 Task: Change  the formatting of the data to 'Which is Less than 10, 'In conditional formating, put the option 'Light Red Fill with Drak Red Text. 'add another formatting option Format As Table, insert the option 'Blue Table style Light 9 'In the sheet  Expense Tracker Log Sheet Workbookbook
Action: Mouse pressed left at (160, 161)
Screenshot: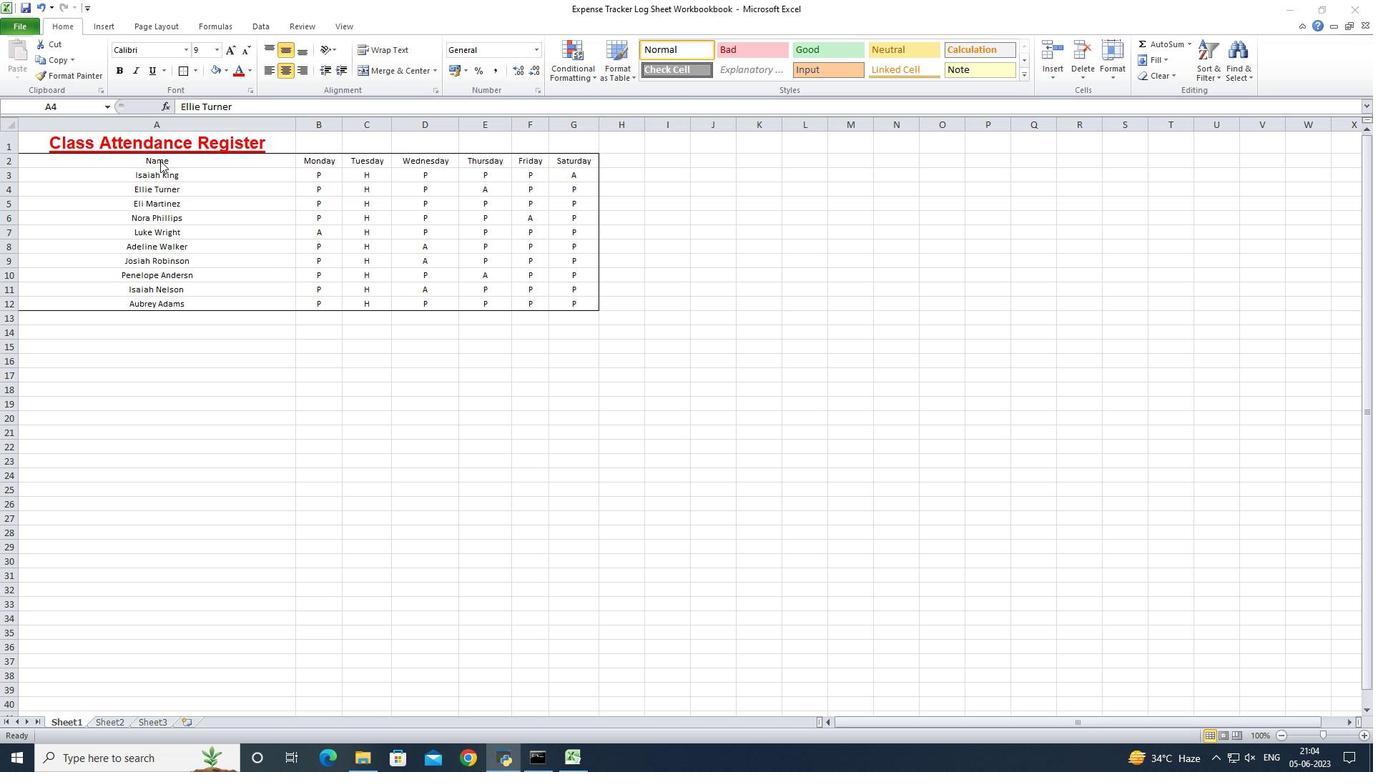 
Action: Mouse pressed left at (160, 161)
Screenshot: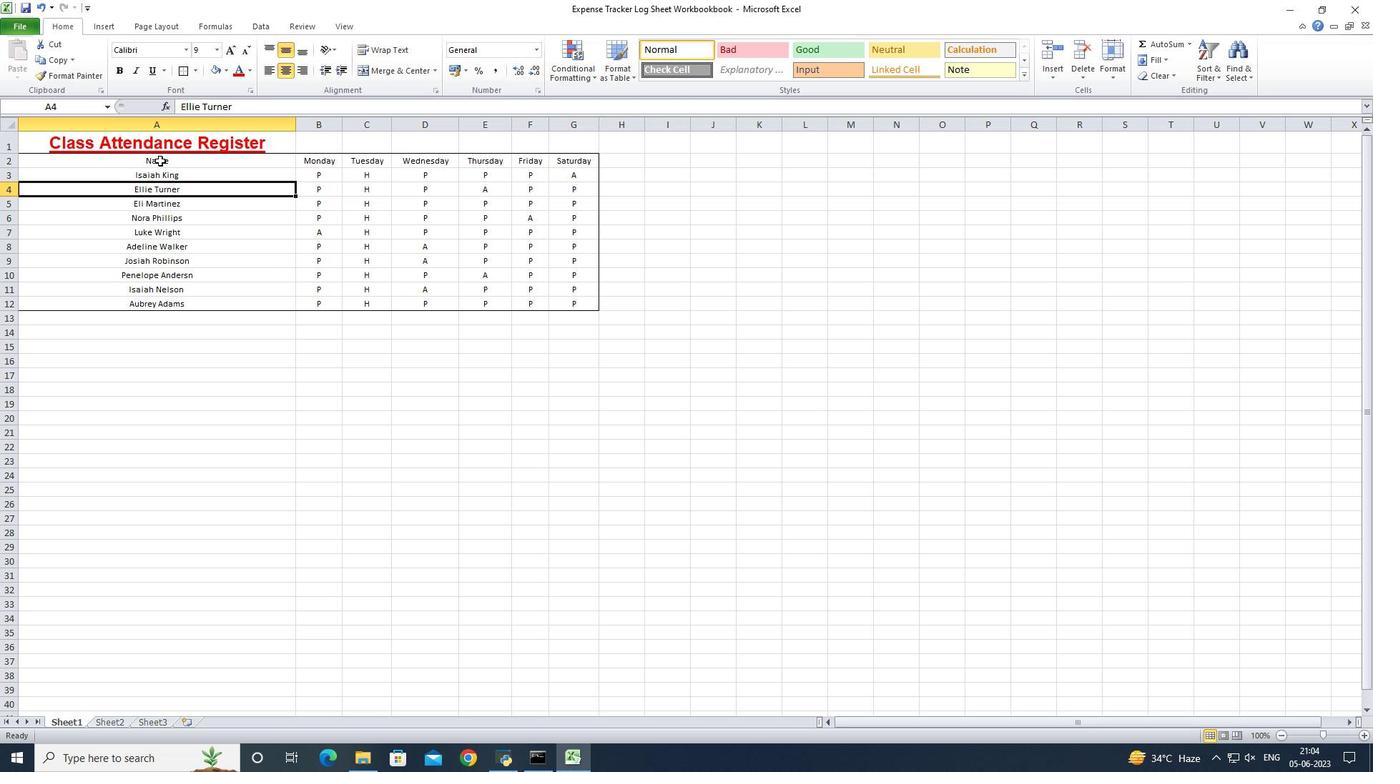 
Action: Mouse moved to (575, 74)
Screenshot: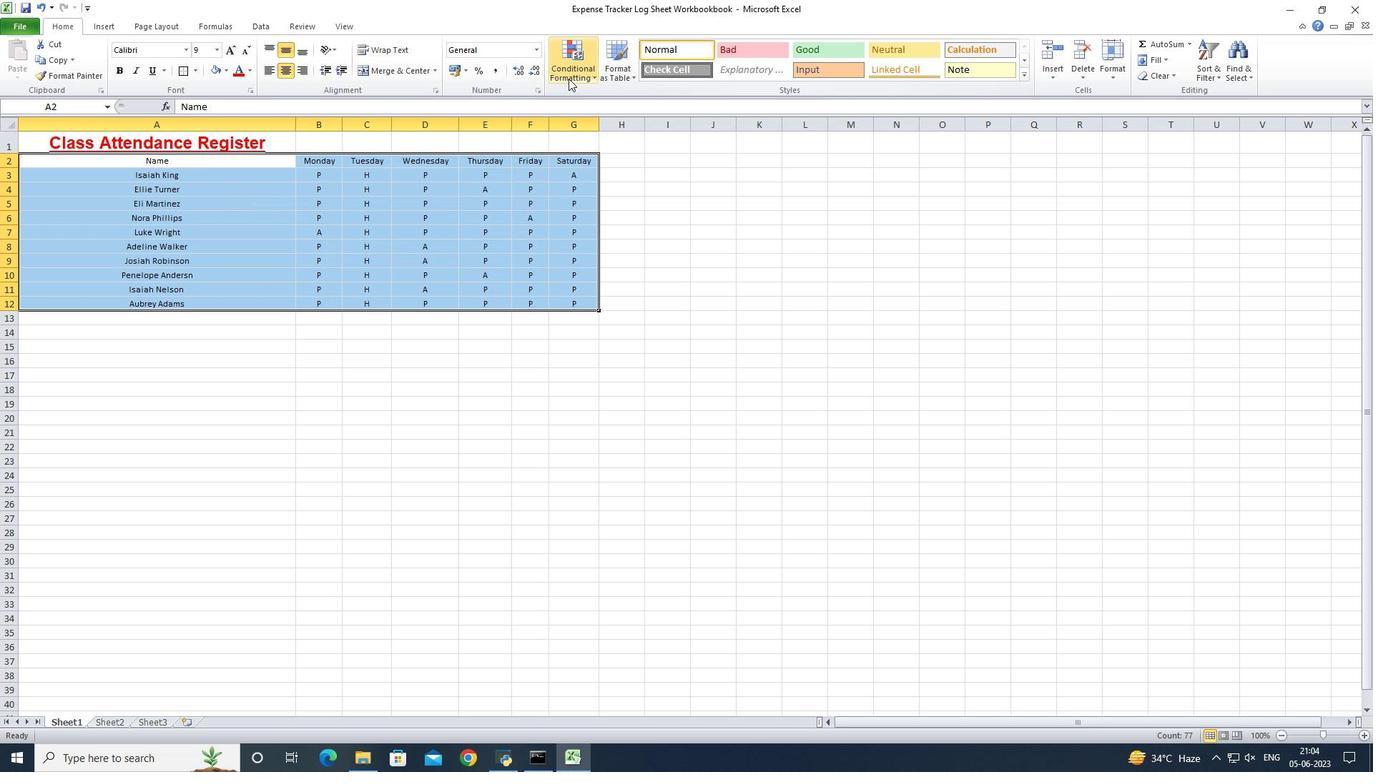 
Action: Mouse pressed left at (575, 74)
Screenshot: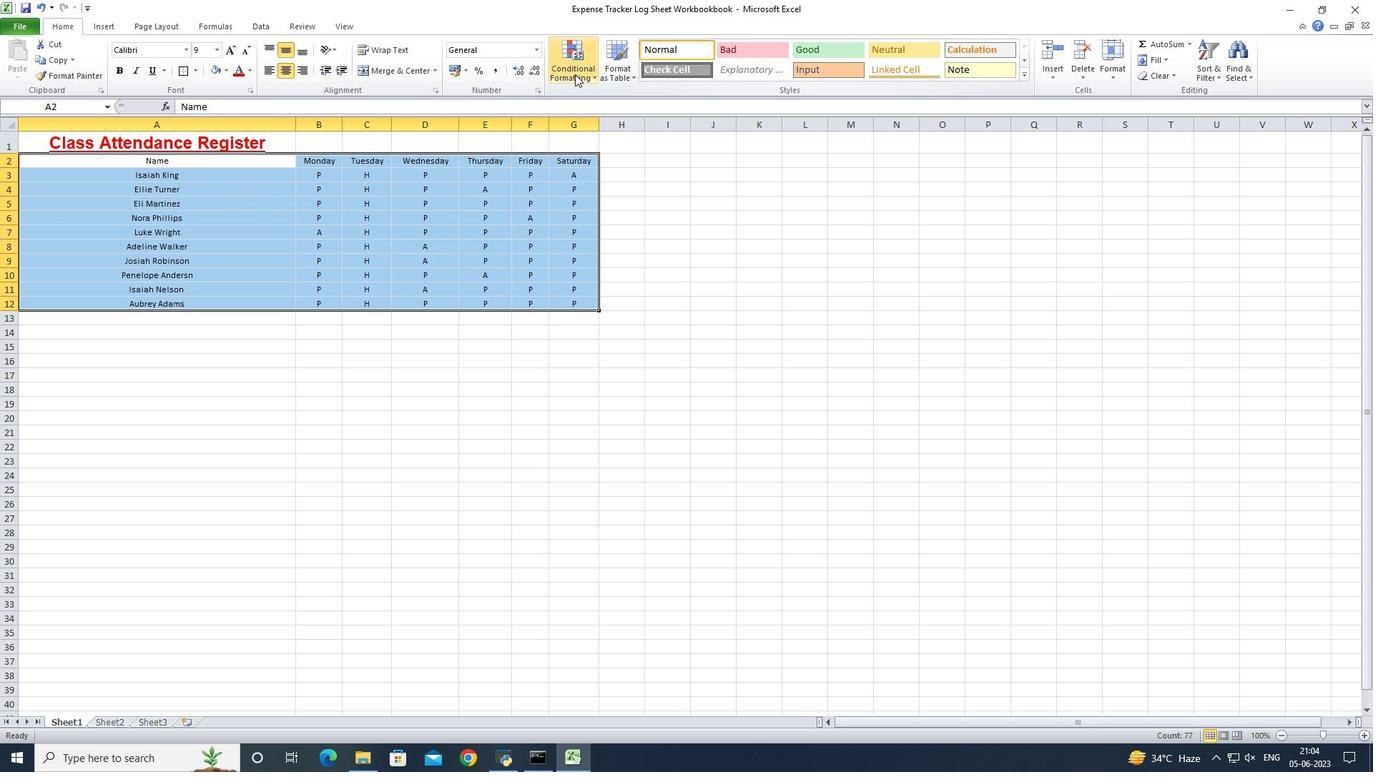 
Action: Mouse moved to (583, 95)
Screenshot: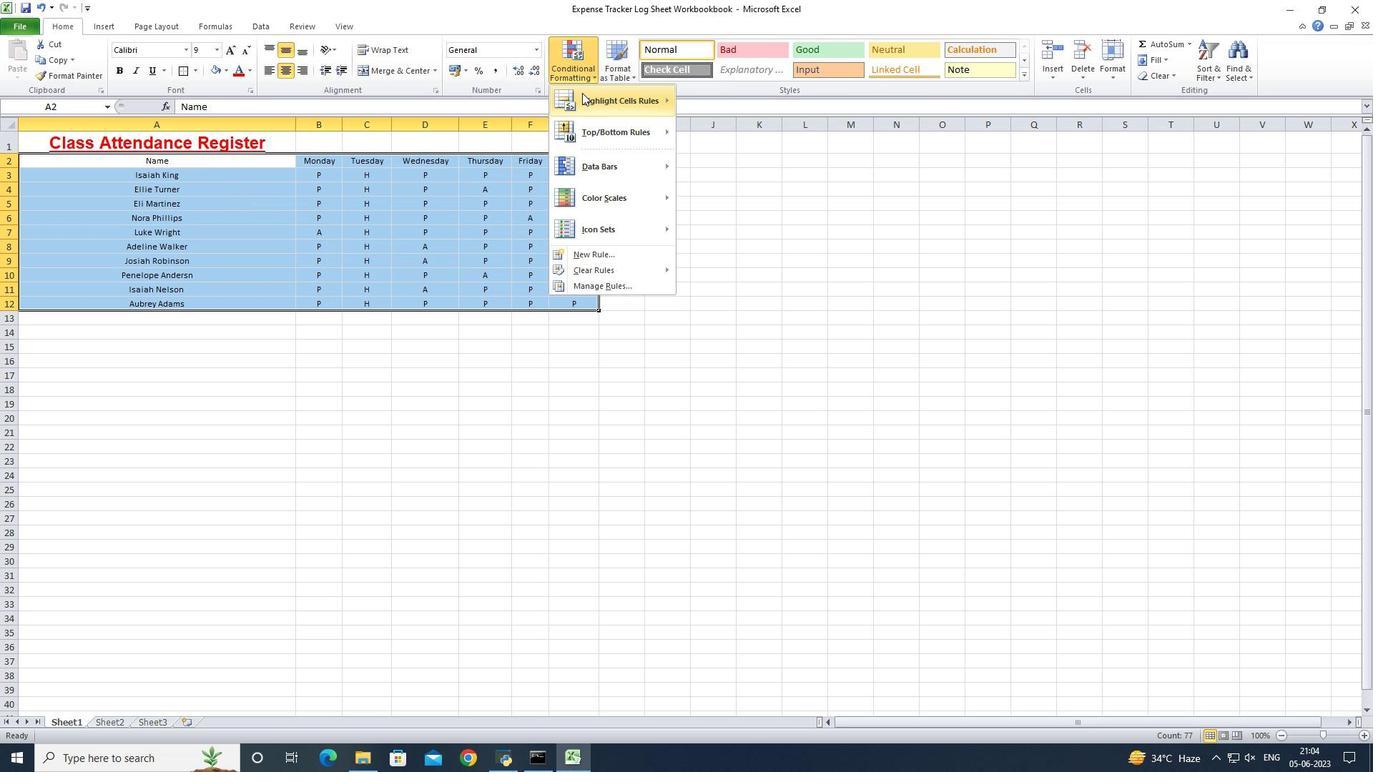 
Action: Mouse pressed left at (583, 95)
Screenshot: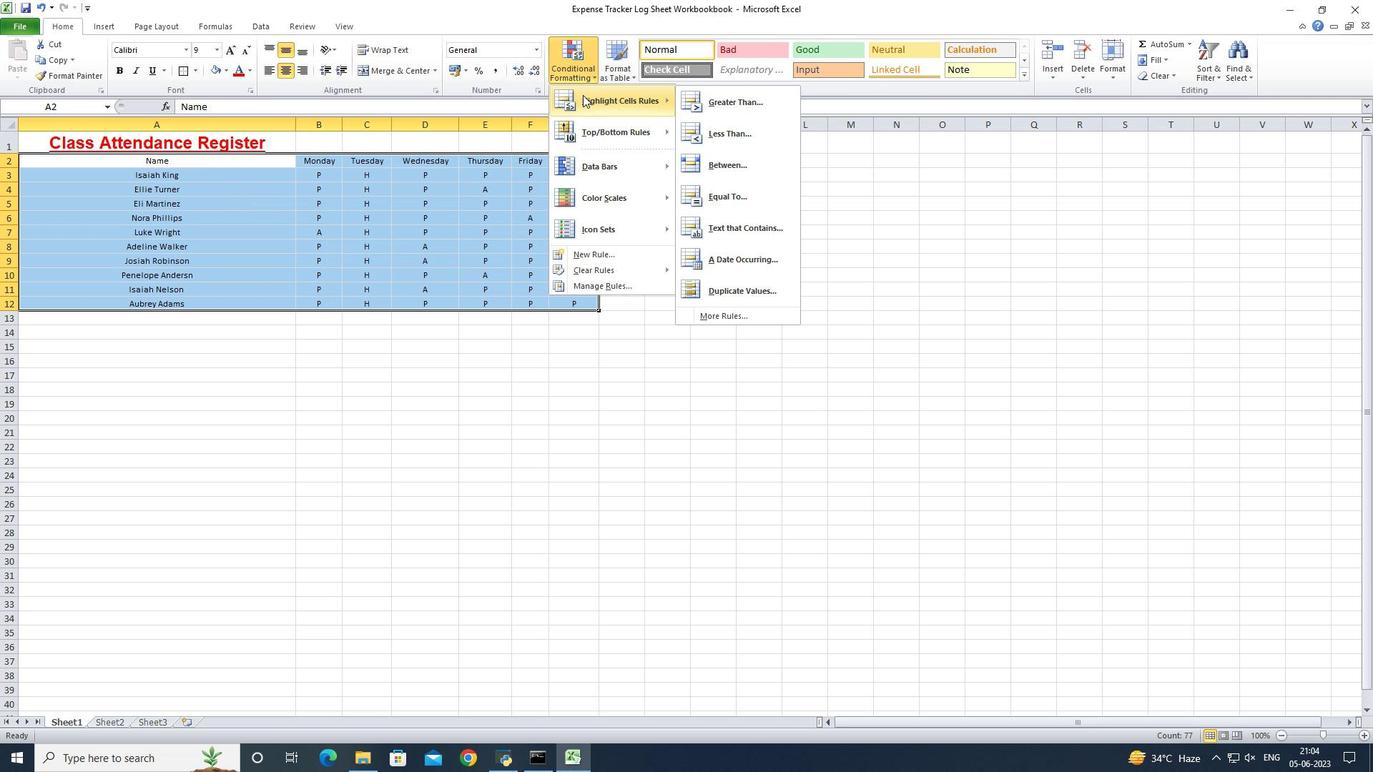 
Action: Mouse moved to (729, 128)
Screenshot: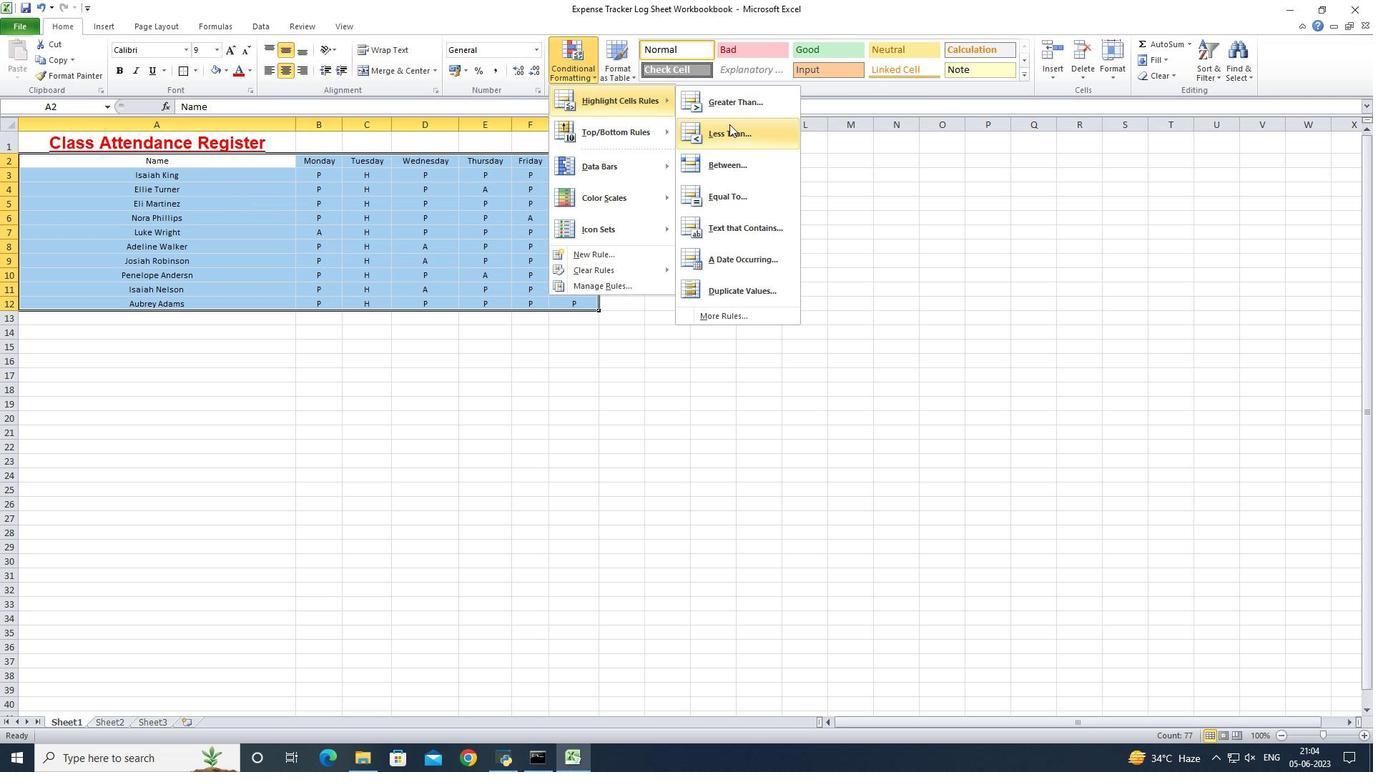 
Action: Mouse pressed left at (729, 128)
Screenshot: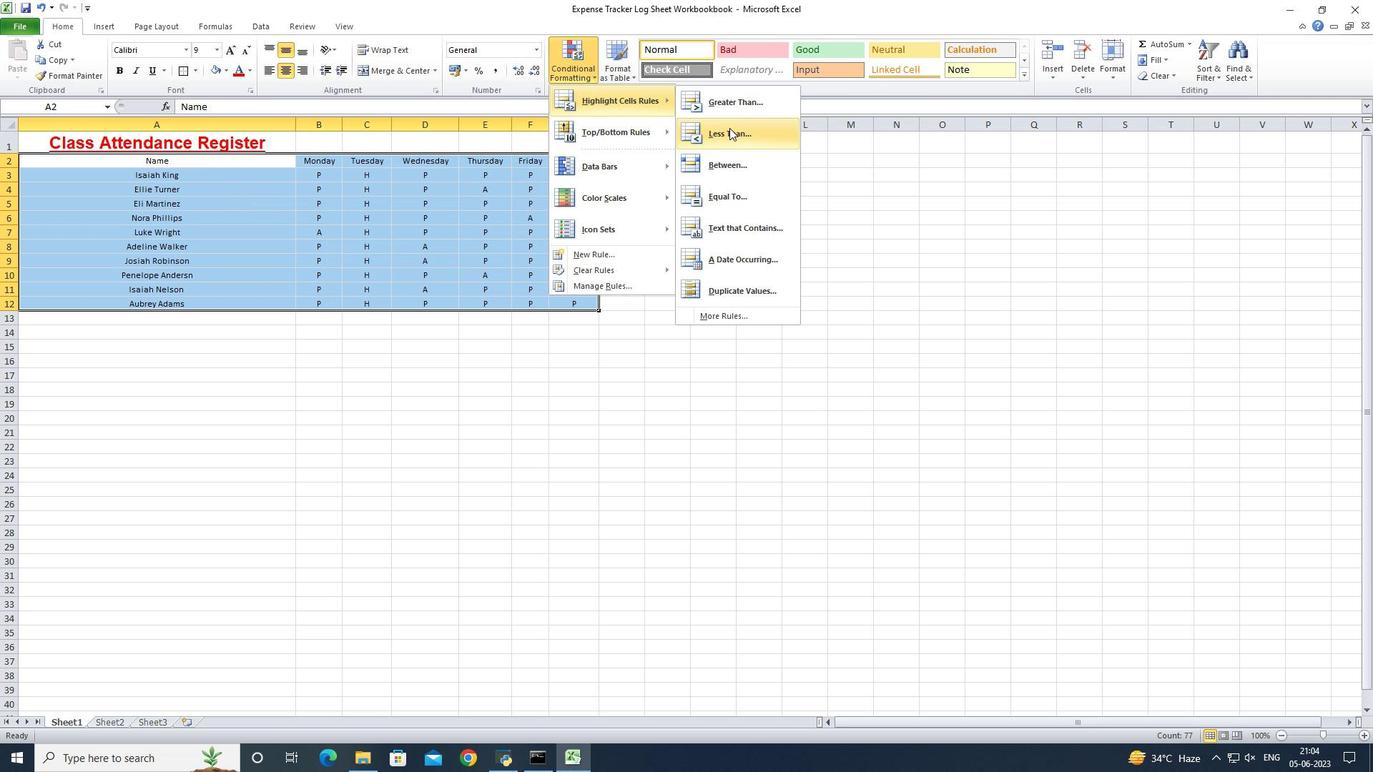
Action: Mouse moved to (280, 364)
Screenshot: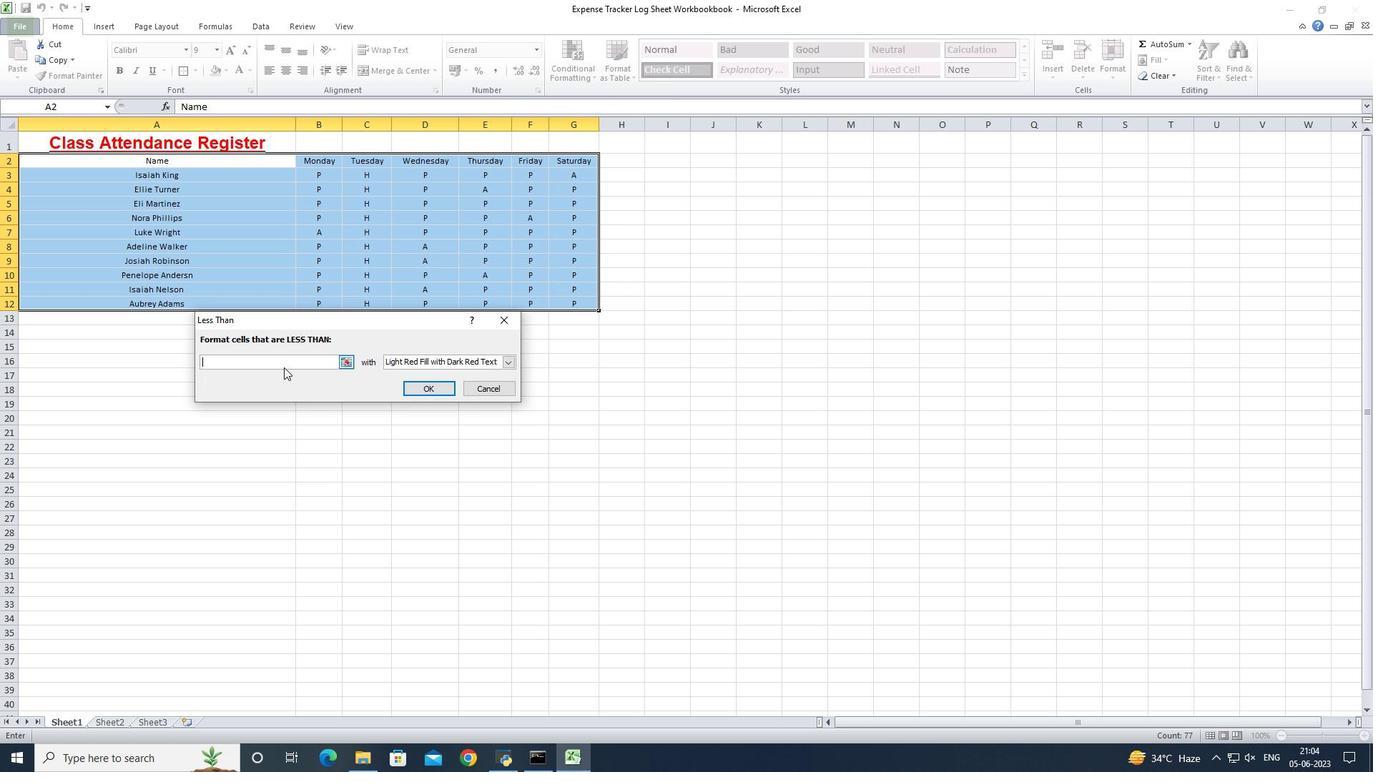 
Action: Mouse pressed left at (280, 364)
Screenshot: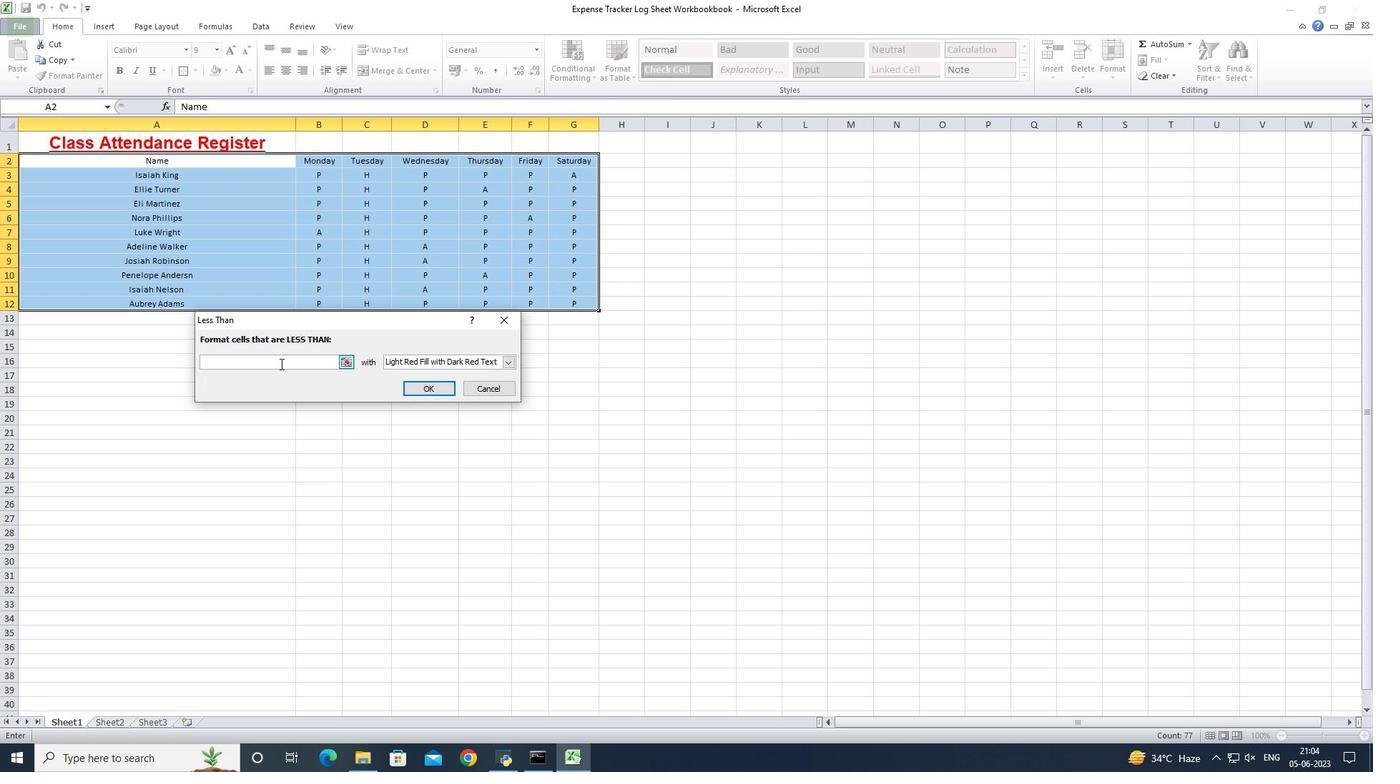 
Action: Key pressed 10
Screenshot: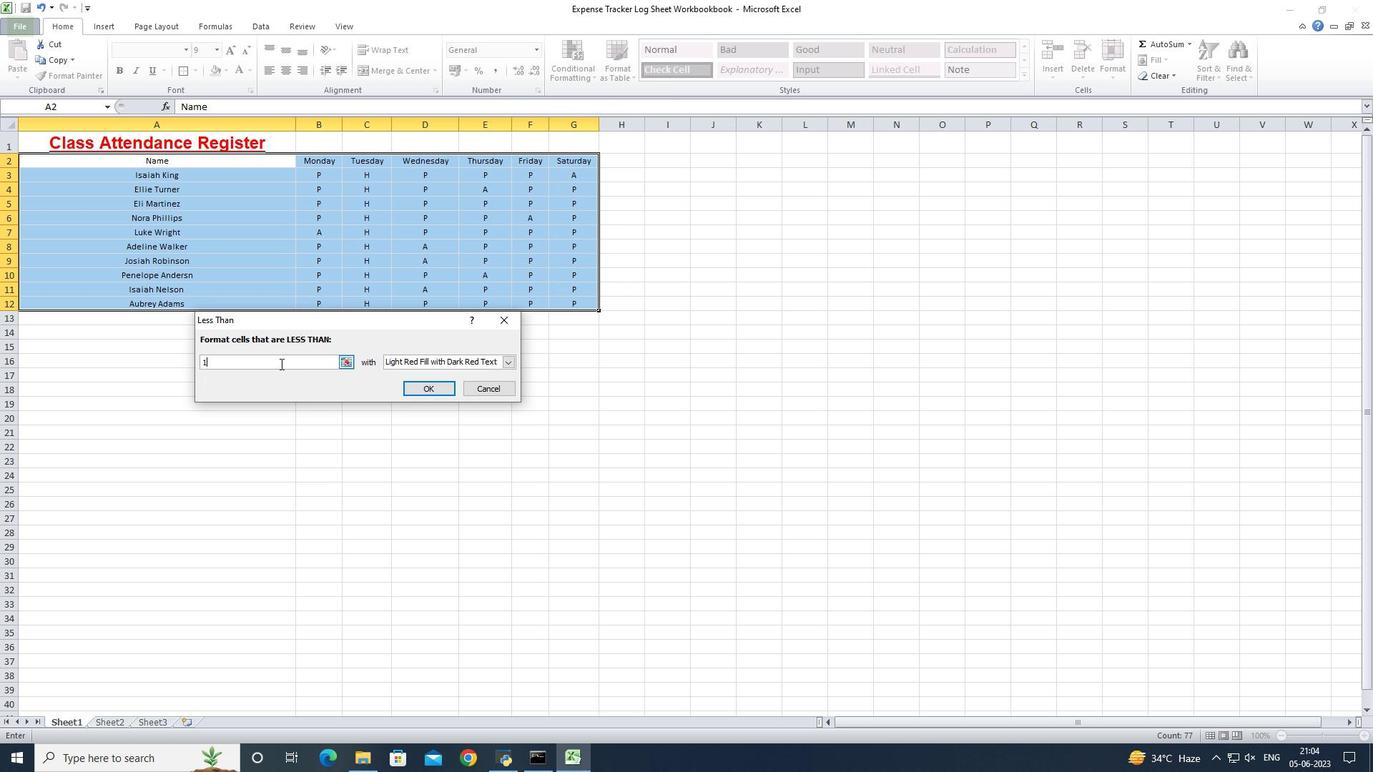 
Action: Mouse moved to (508, 360)
Screenshot: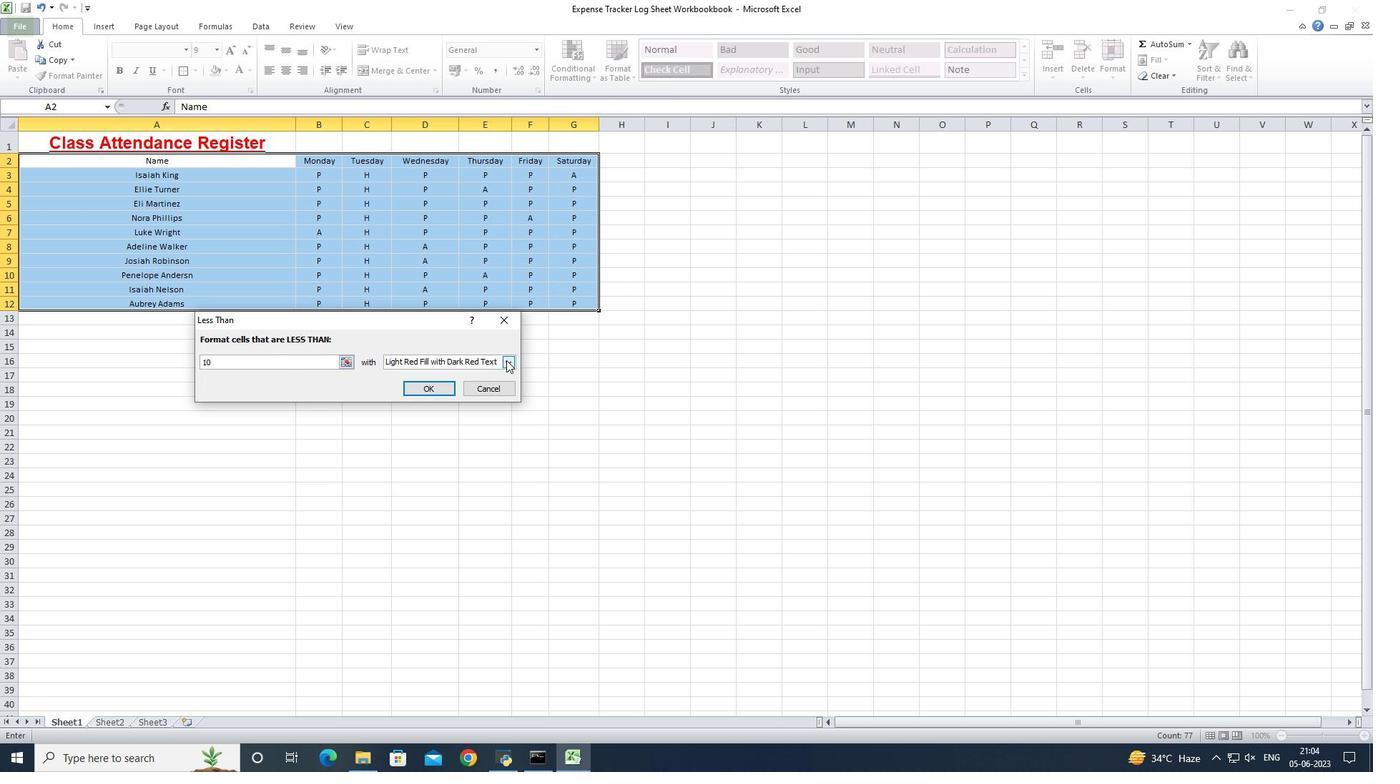 
Action: Mouse pressed left at (508, 360)
Screenshot: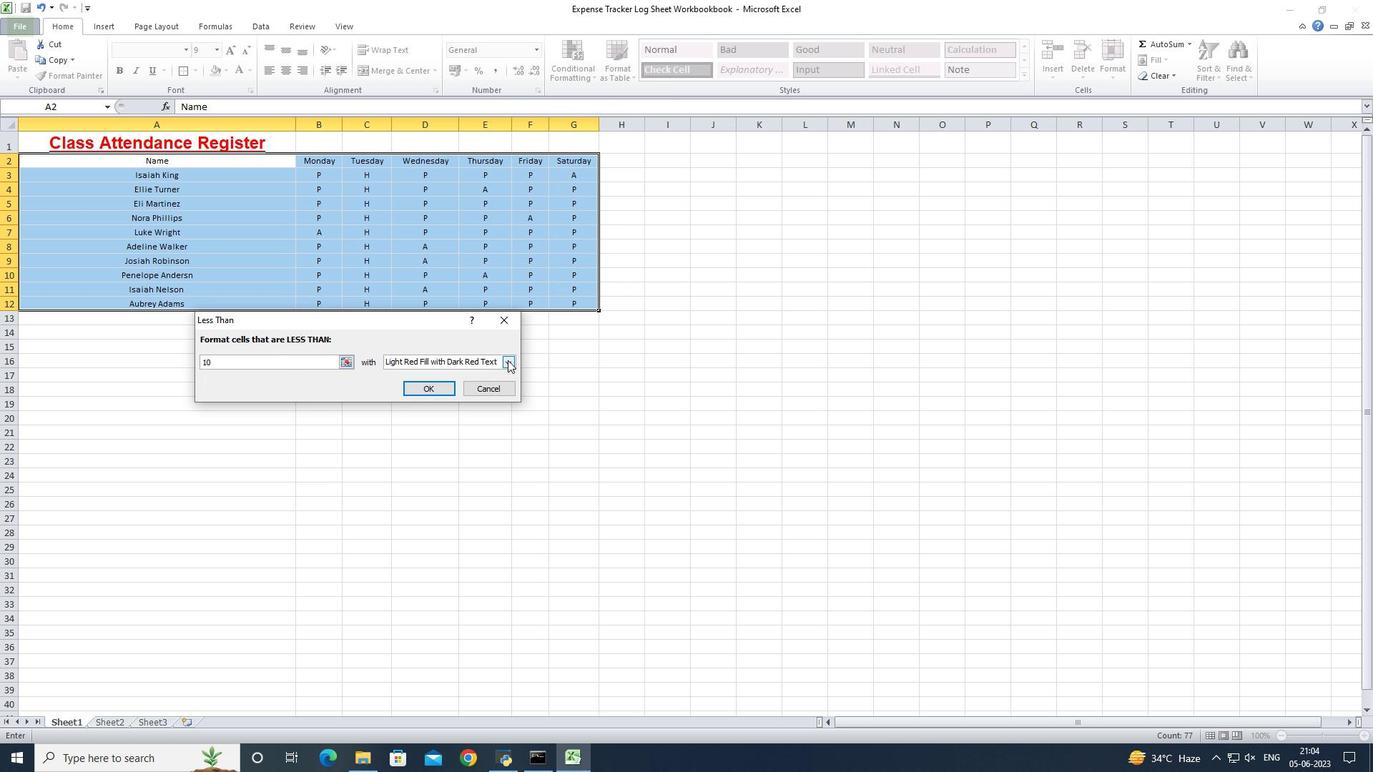 
Action: Mouse moved to (503, 372)
Screenshot: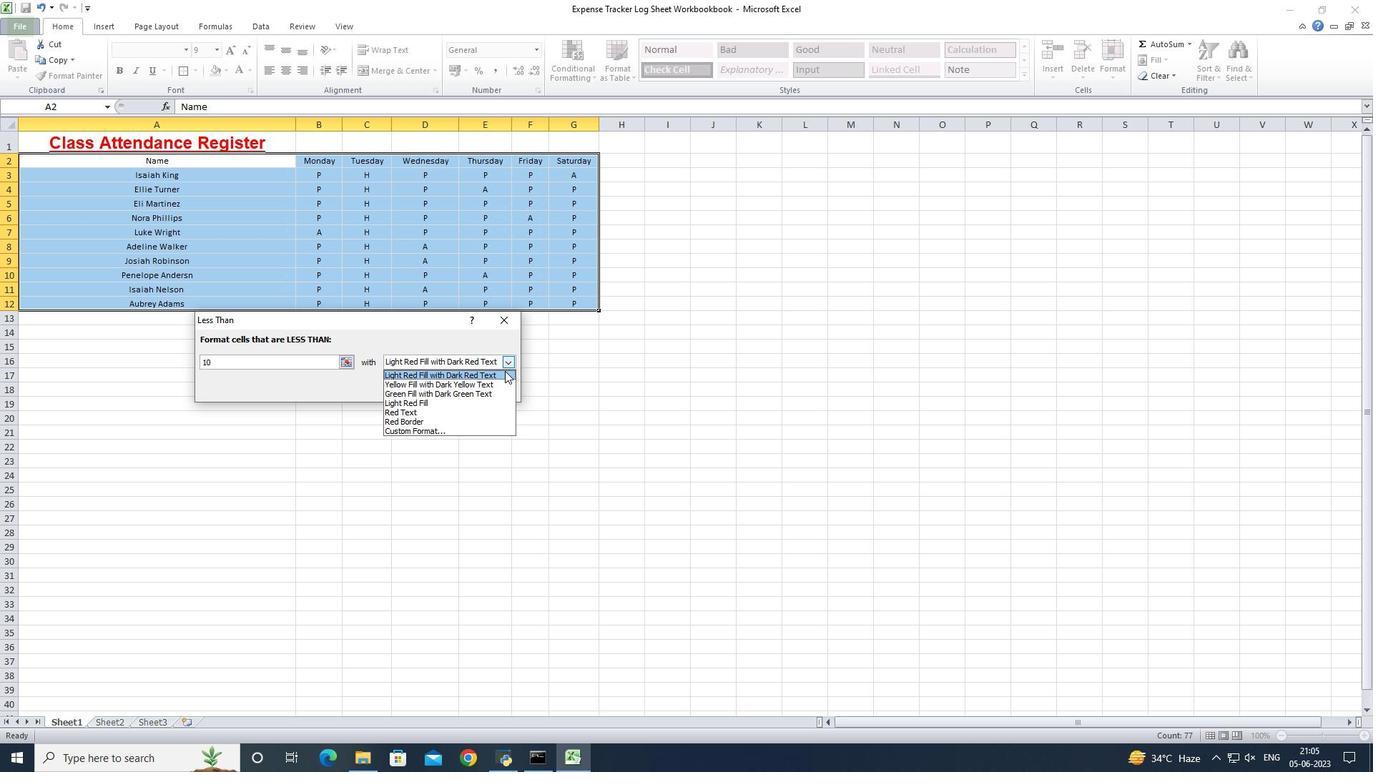 
Action: Mouse pressed left at (503, 372)
Screenshot: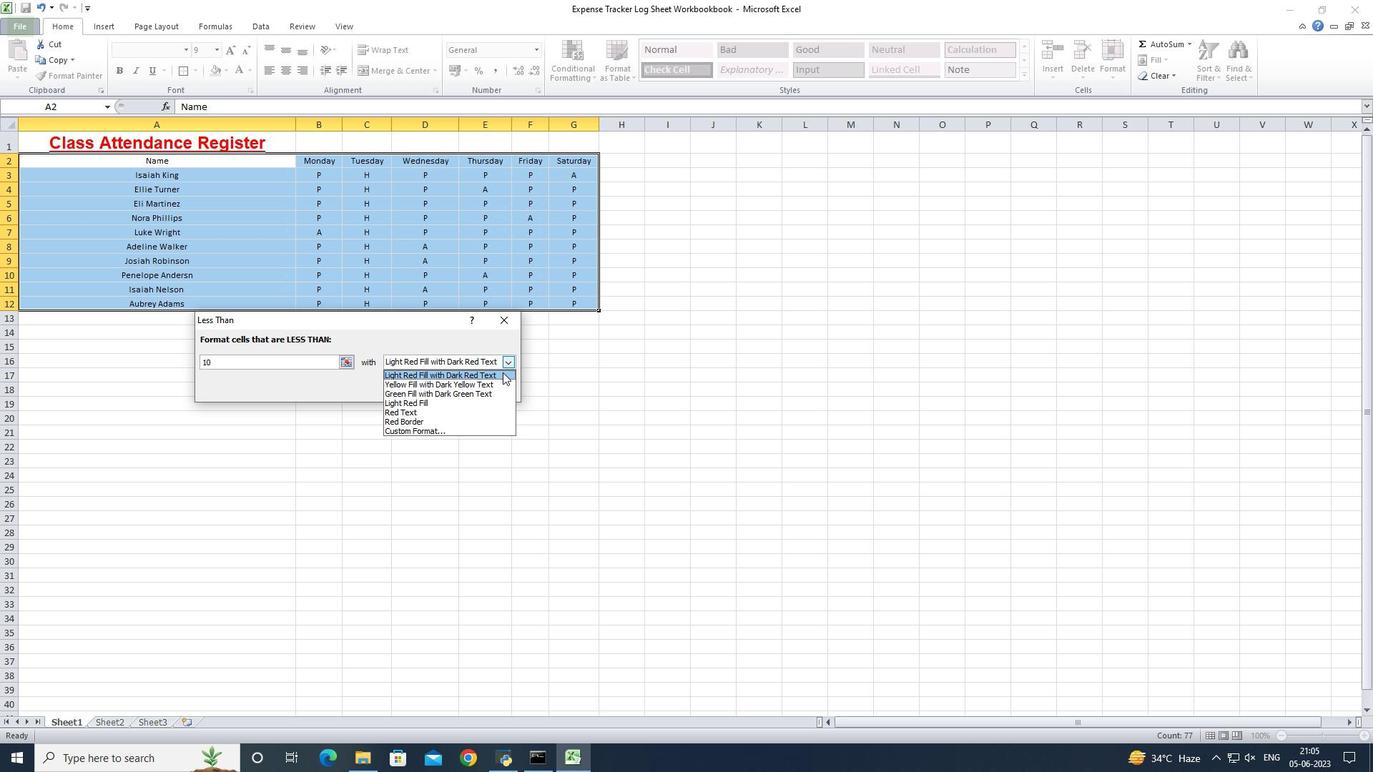 
Action: Mouse moved to (434, 389)
Screenshot: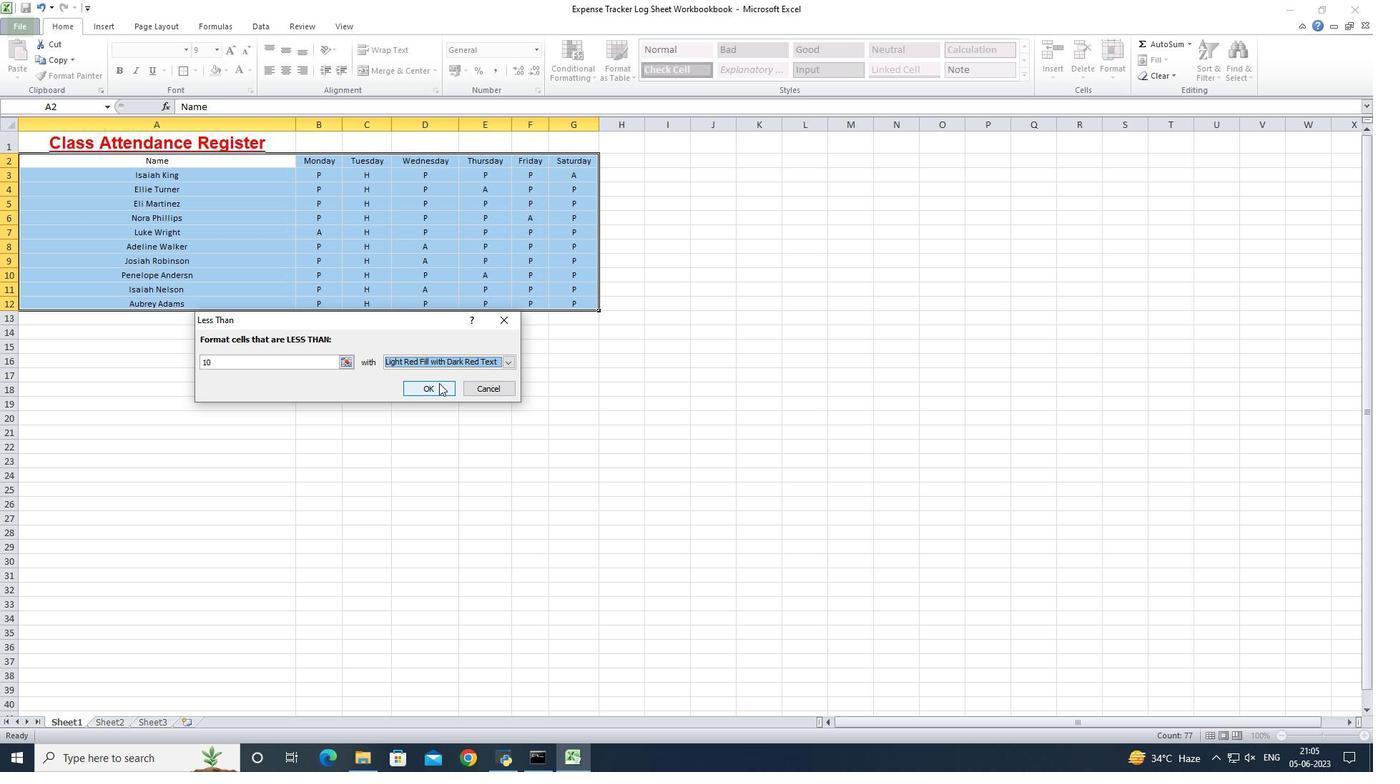 
Action: Mouse pressed left at (434, 389)
Screenshot: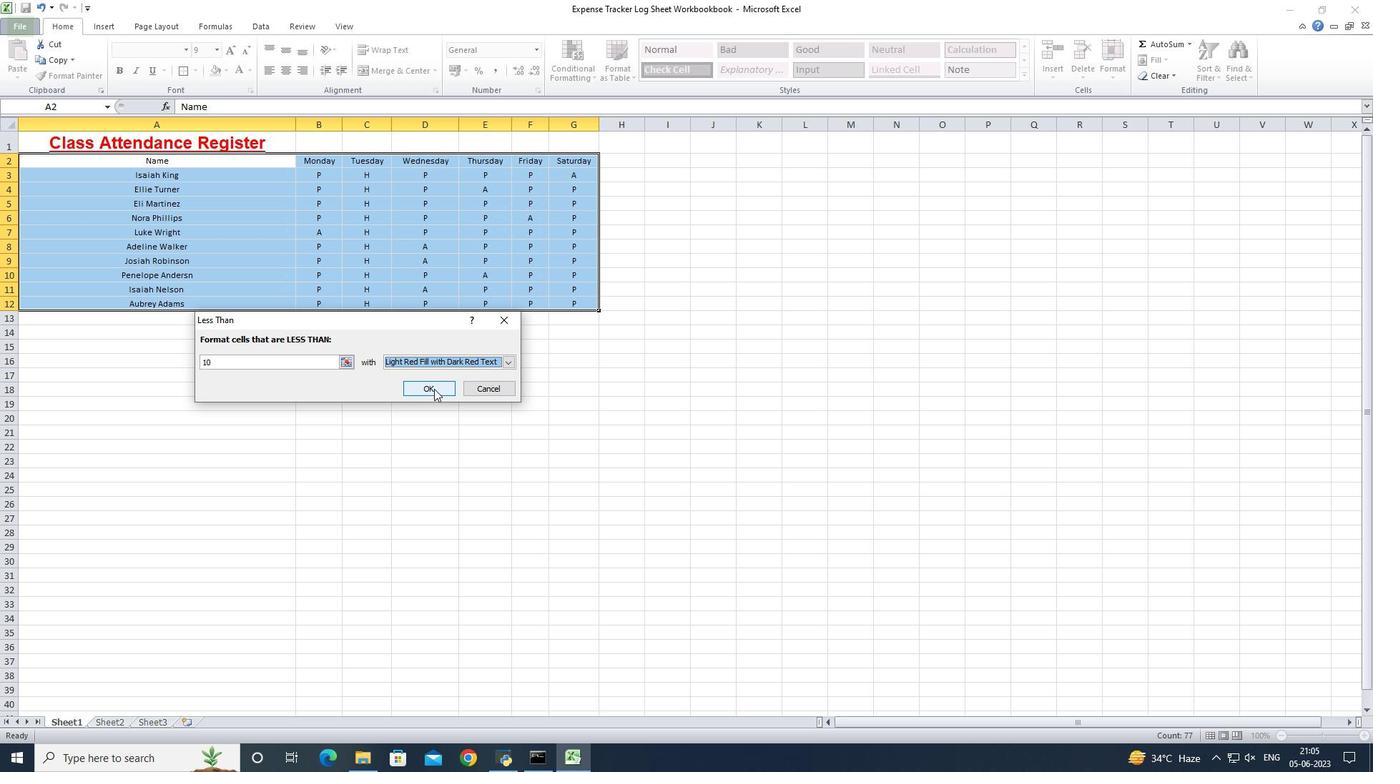 
Action: Mouse moved to (616, 65)
Screenshot: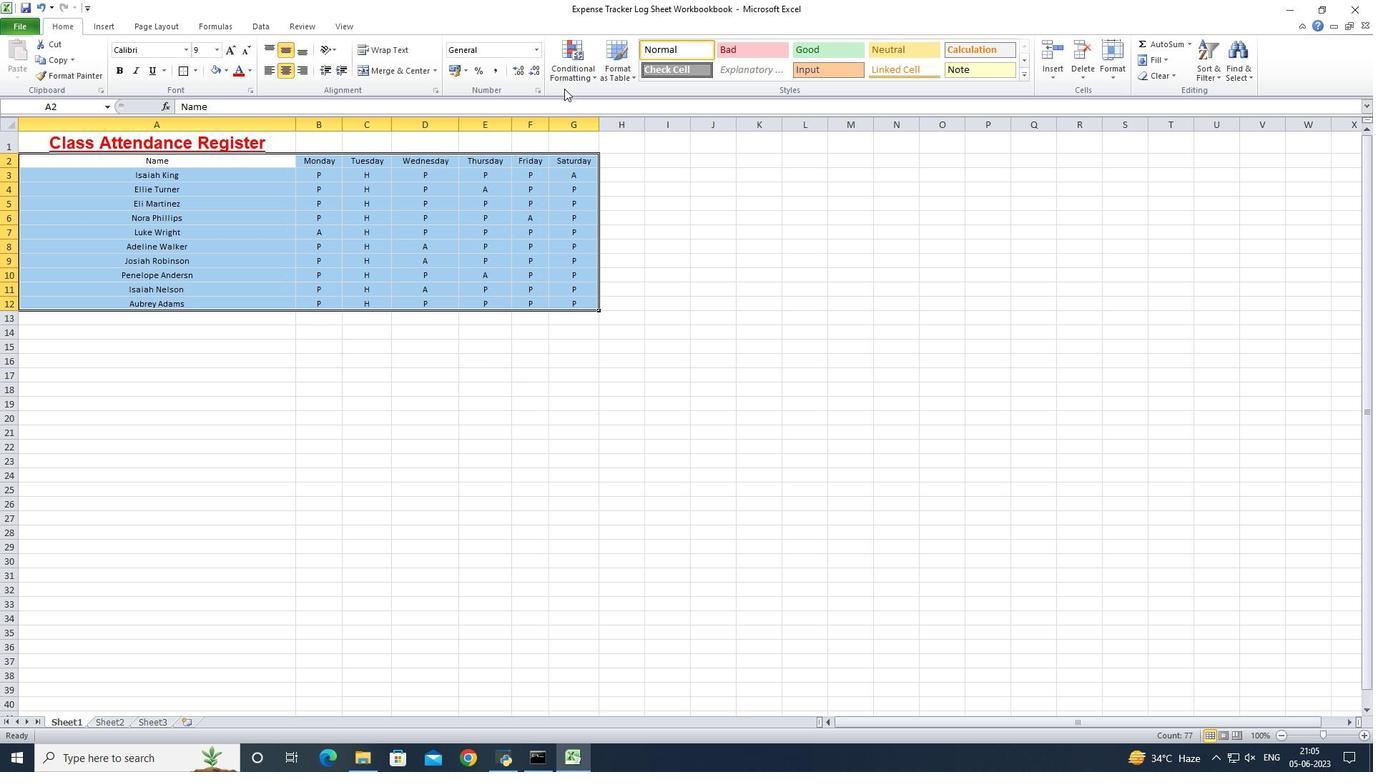 
Action: Mouse pressed left at (616, 65)
Screenshot: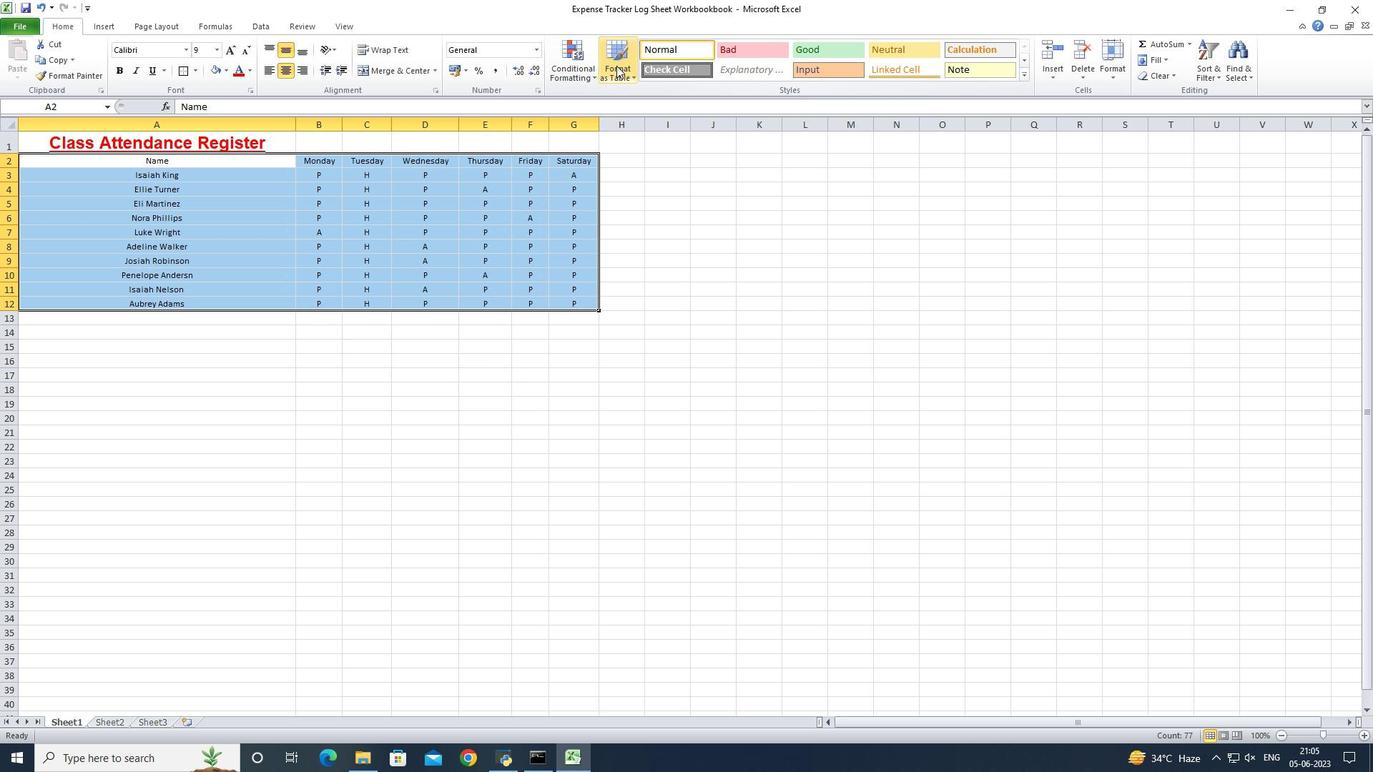 
Action: Mouse moved to (676, 150)
Screenshot: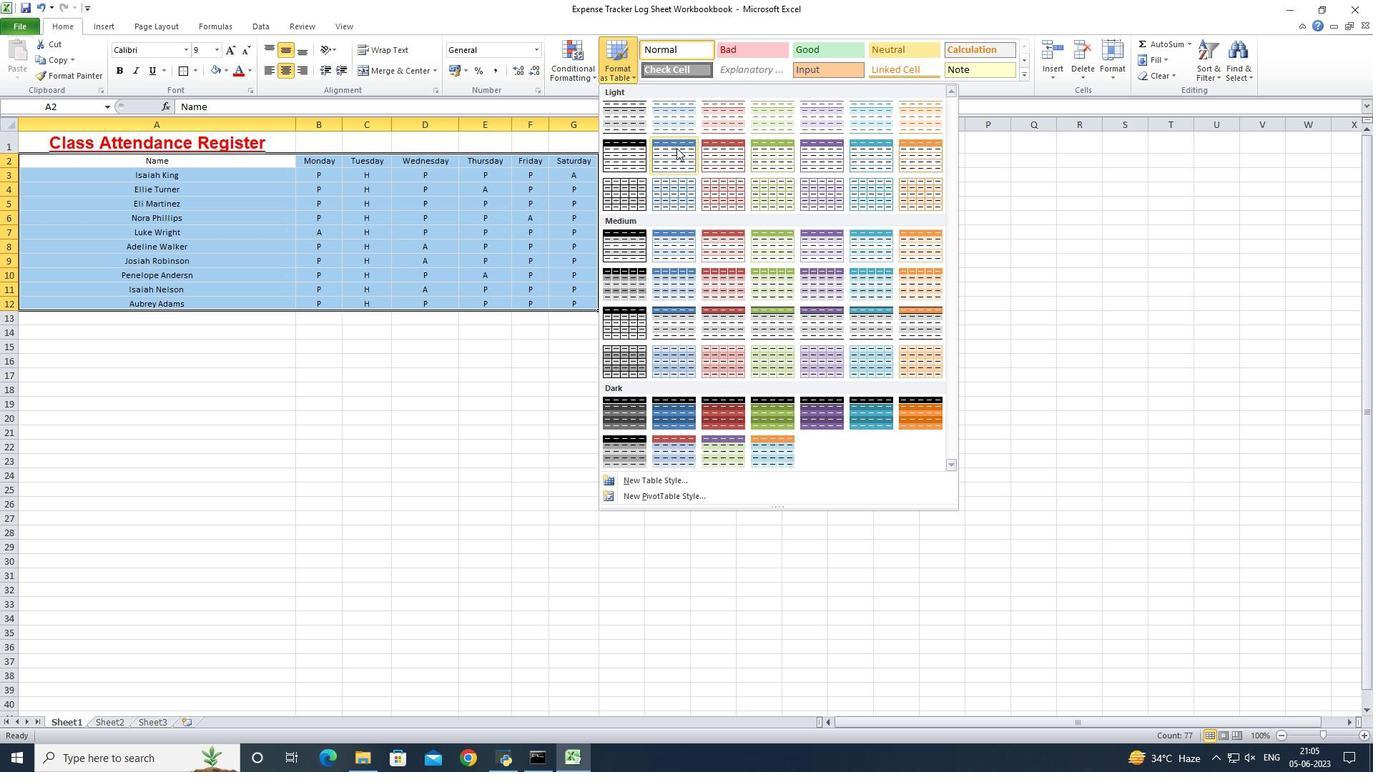 
Action: Mouse pressed left at (676, 150)
Screenshot: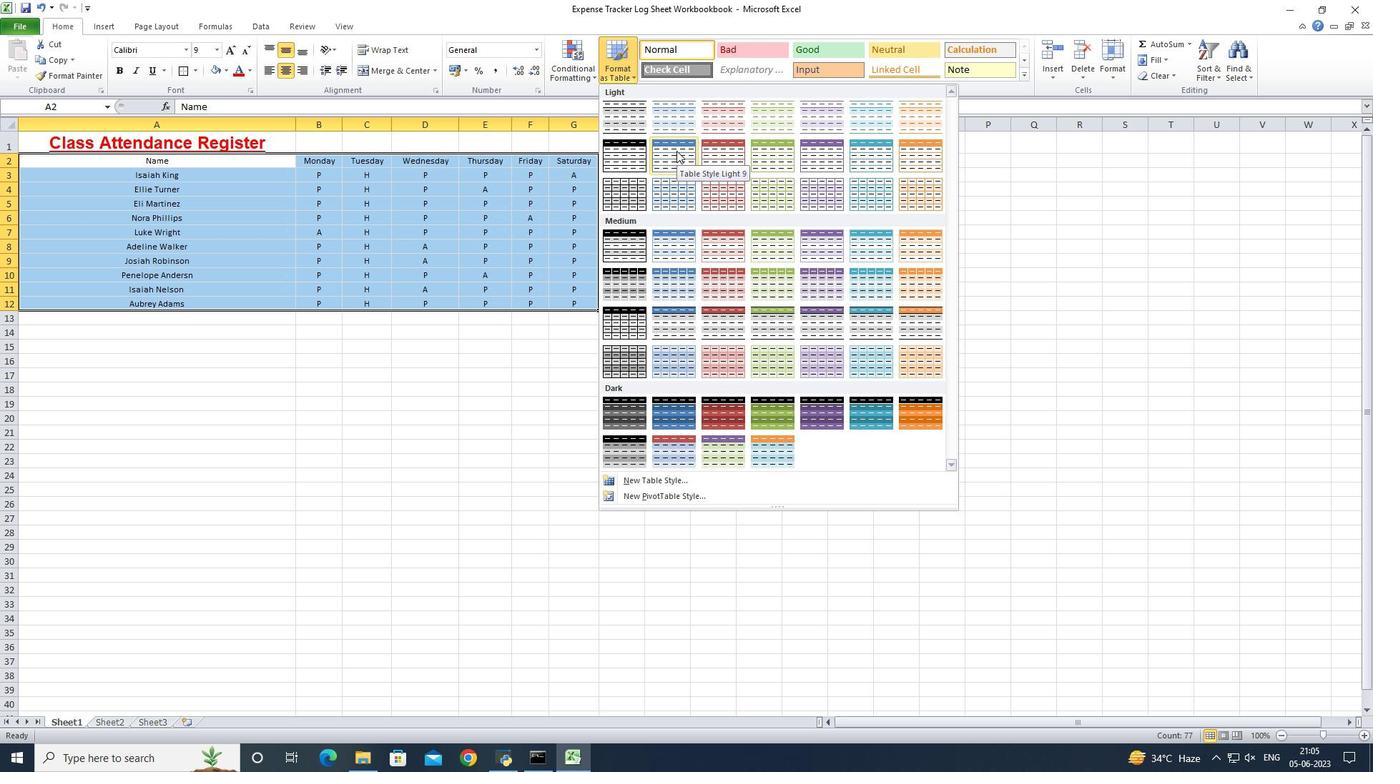 
Action: Mouse moved to (343, 384)
Screenshot: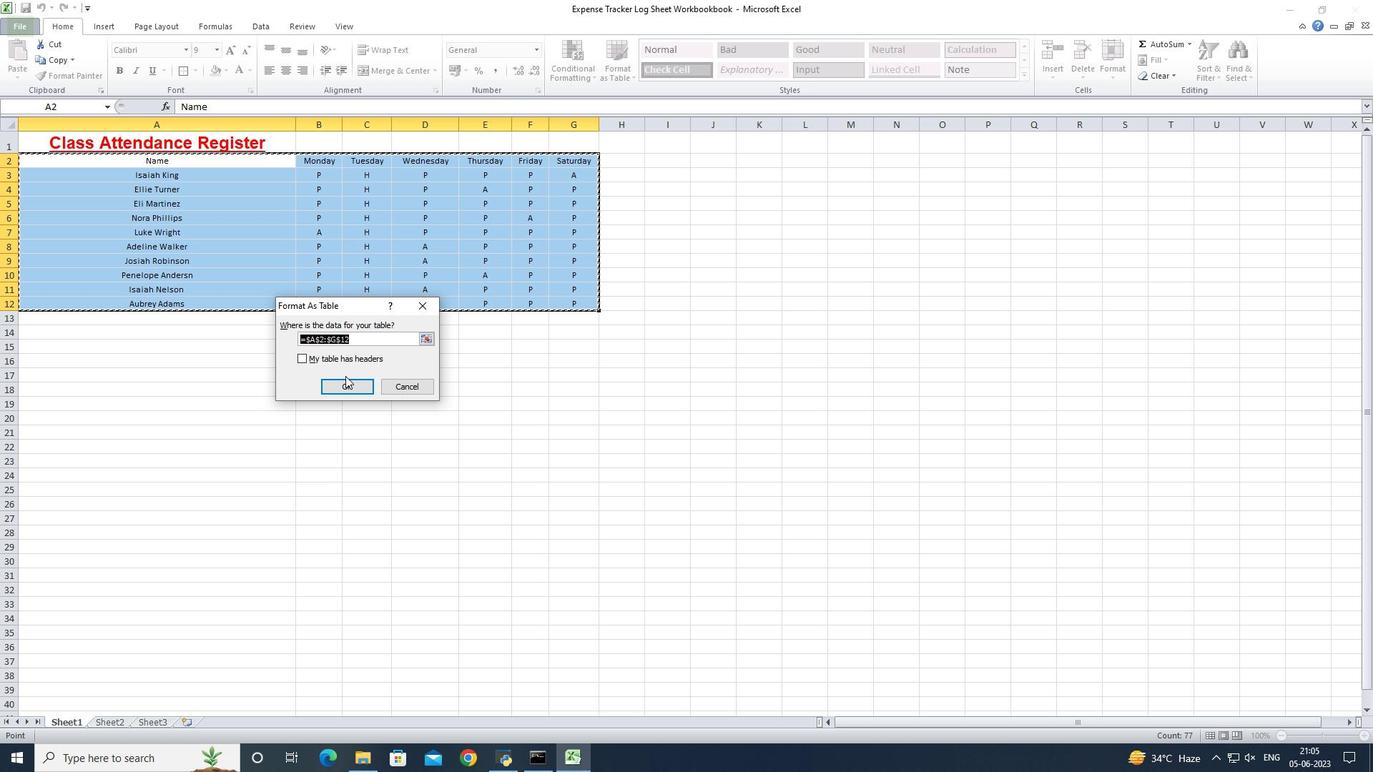 
Action: Mouse pressed left at (343, 384)
Screenshot: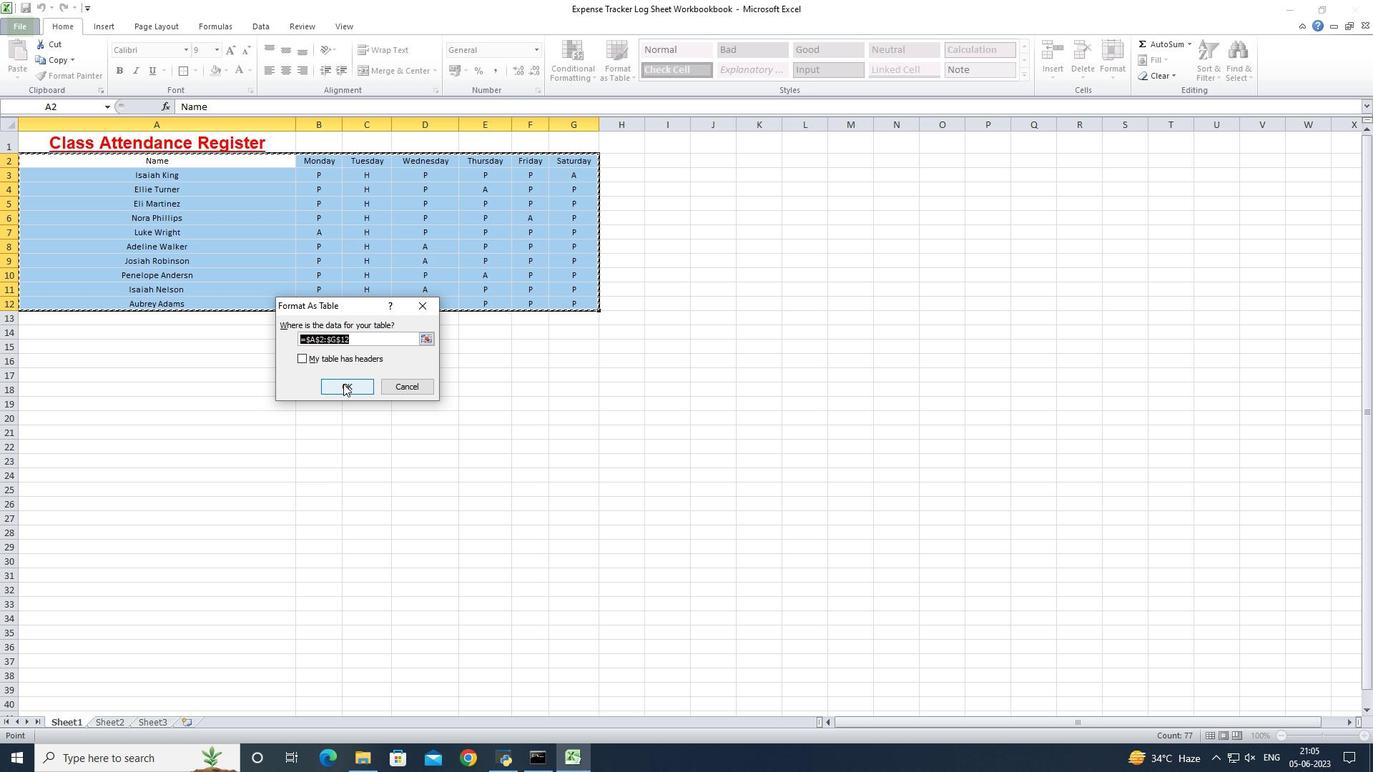 
Action: Mouse moved to (356, 404)
Screenshot: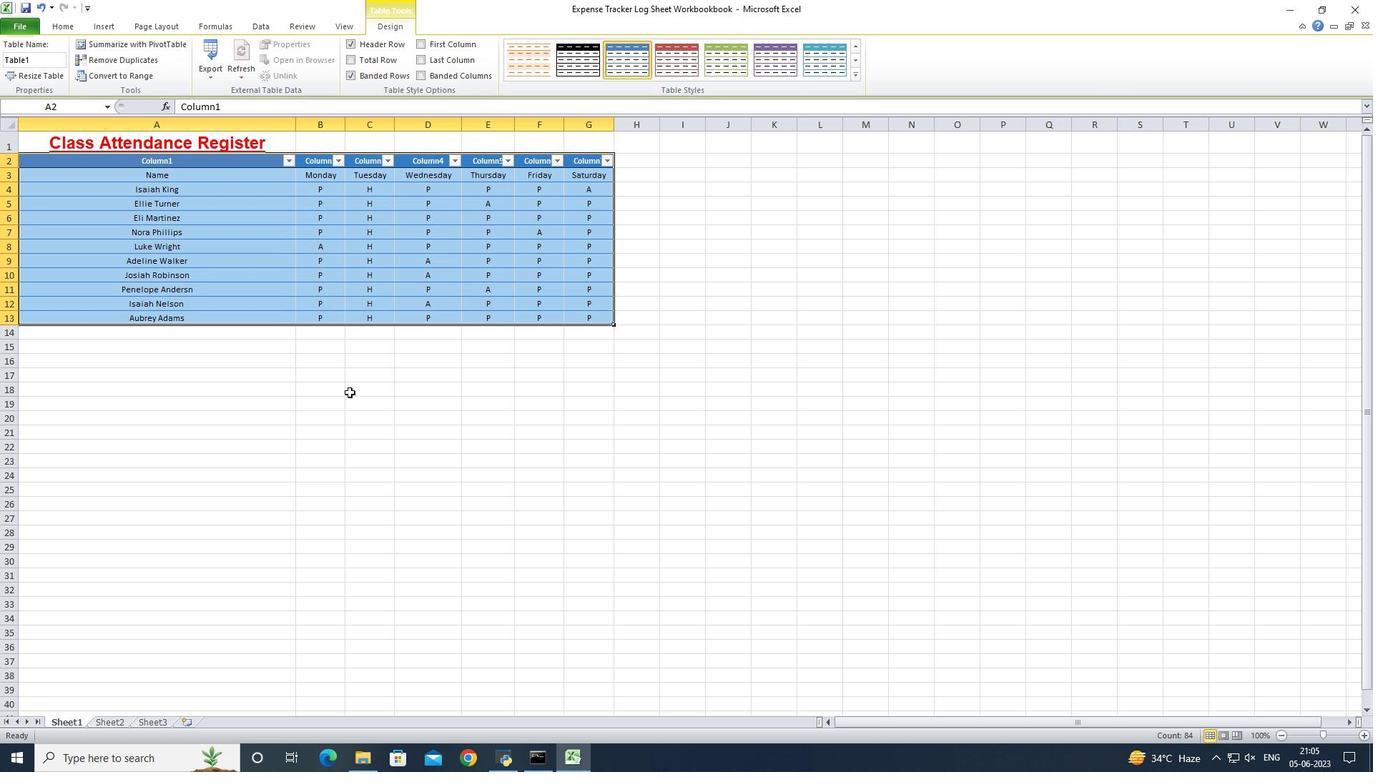 
Action: Mouse pressed left at (356, 404)
Screenshot: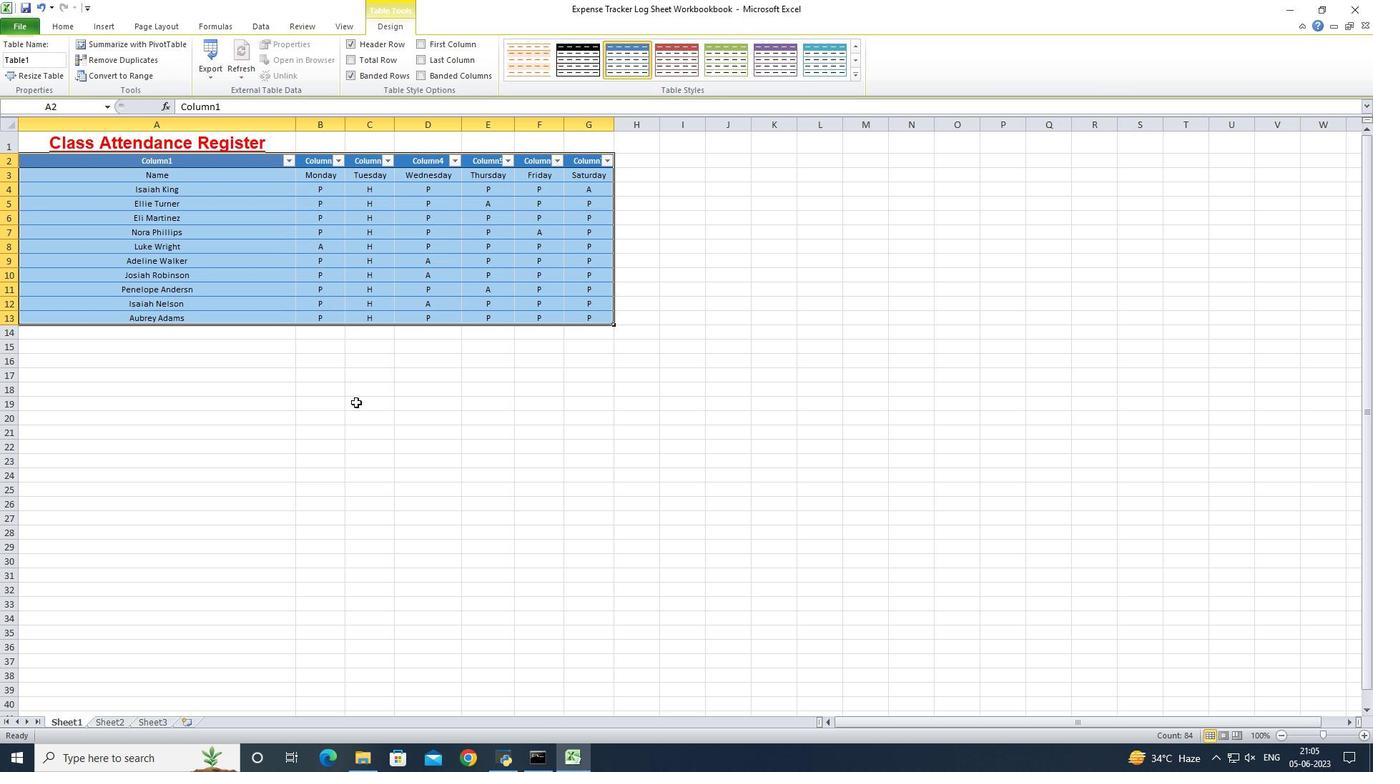 
Action: Mouse moved to (304, 284)
Screenshot: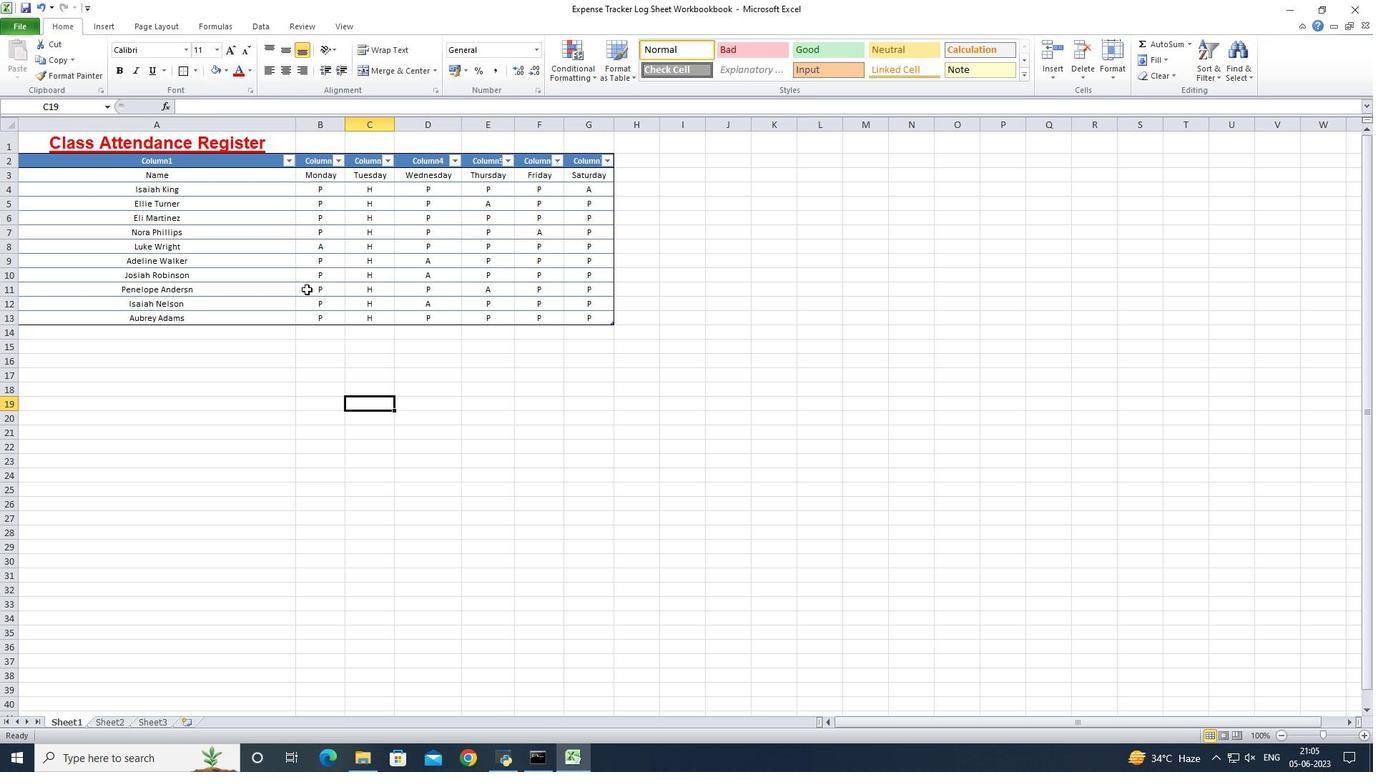
Action: Key pressed ctrl+S
Screenshot: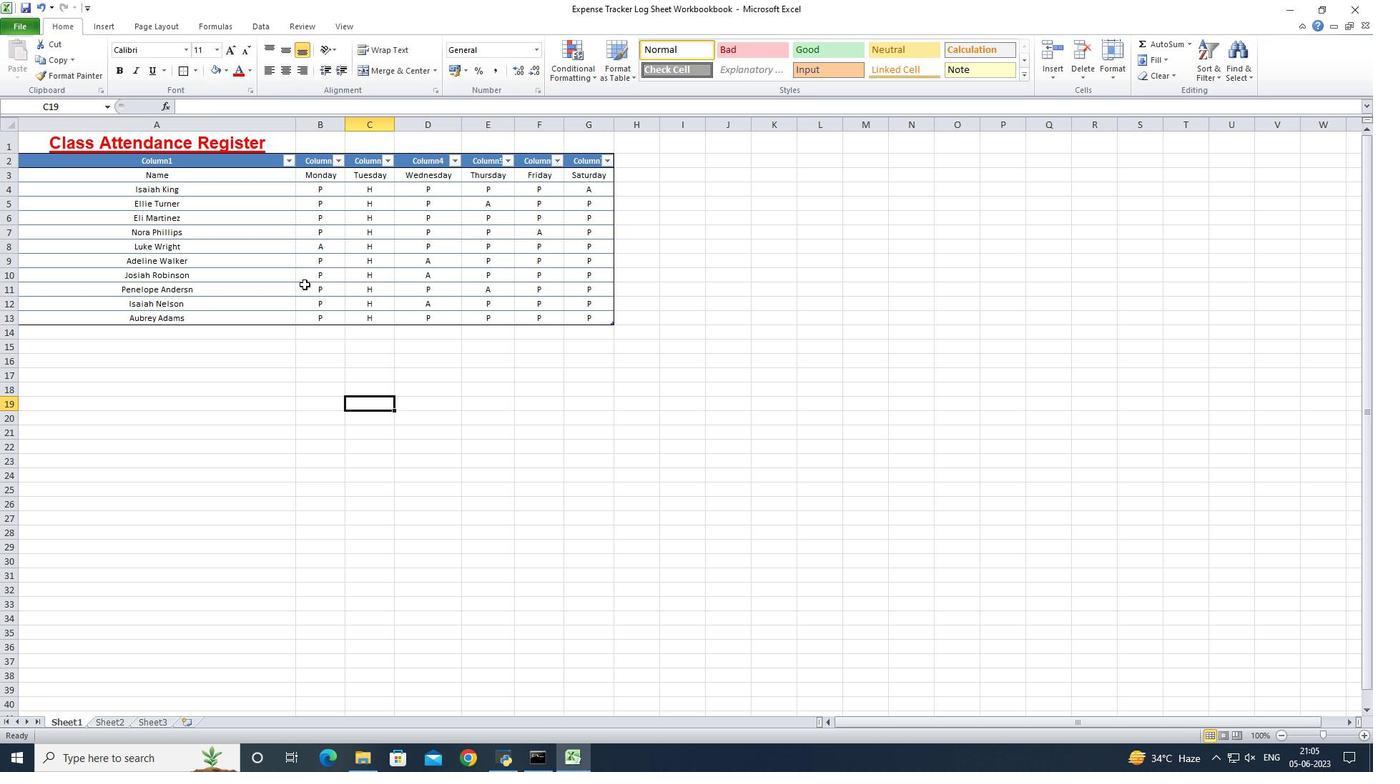
Action: Mouse moved to (288, 163)
Screenshot: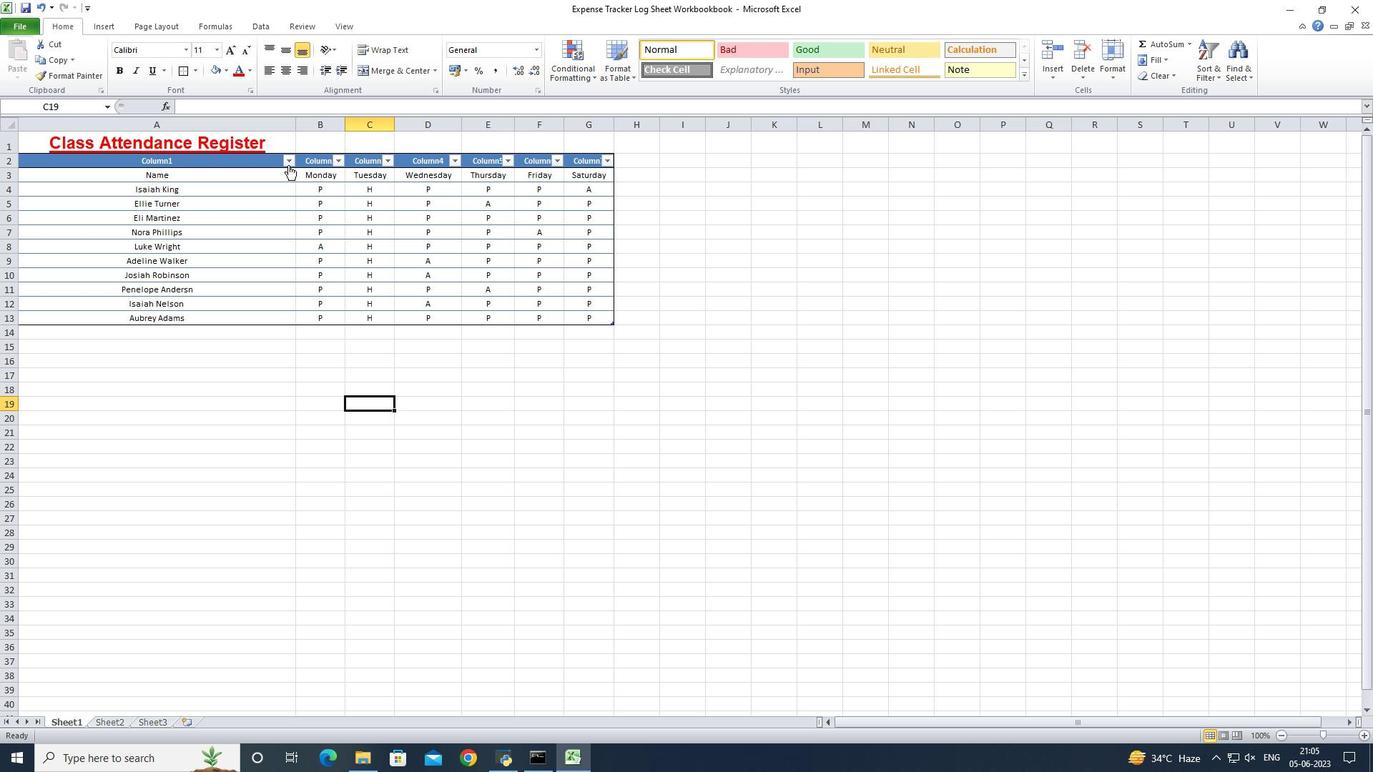 
Action: Mouse pressed left at (288, 163)
Screenshot: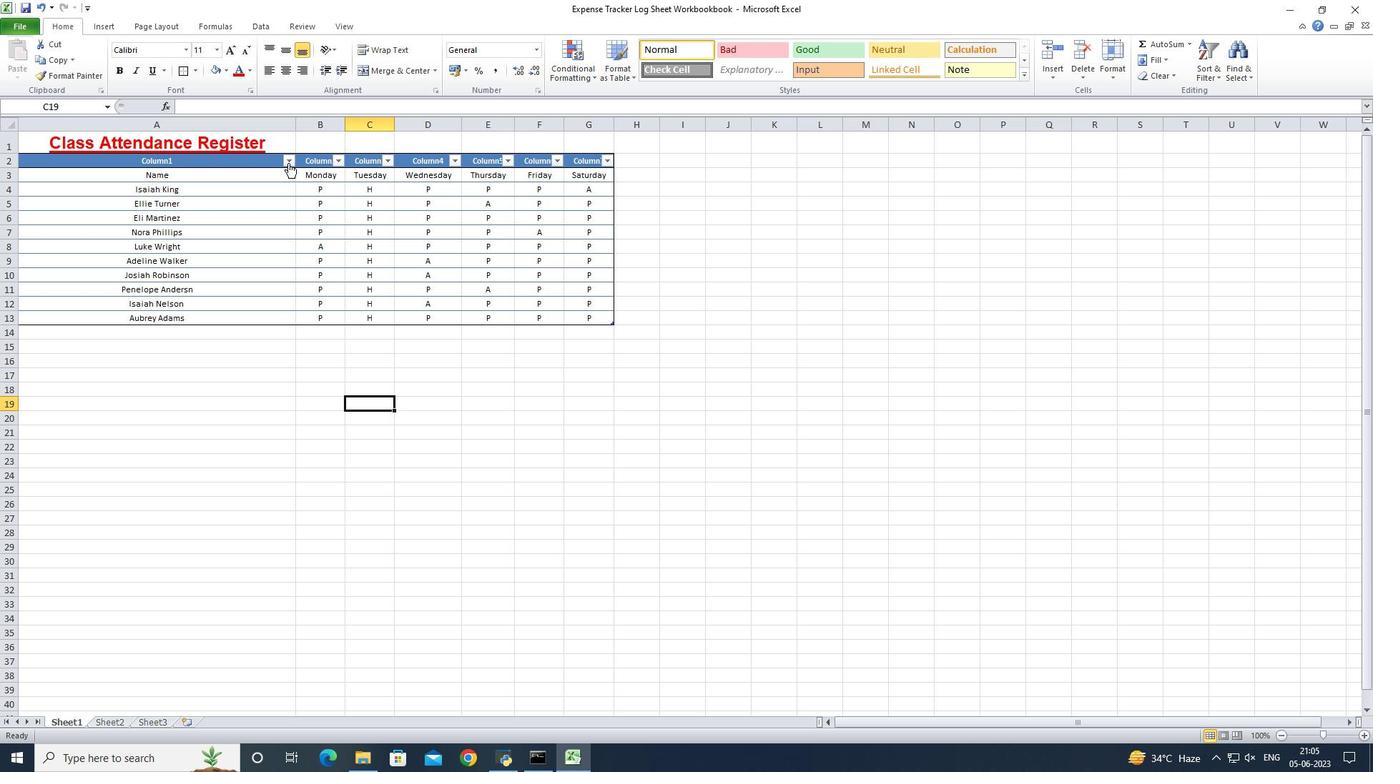 
Action: Mouse moved to (287, 162)
Screenshot: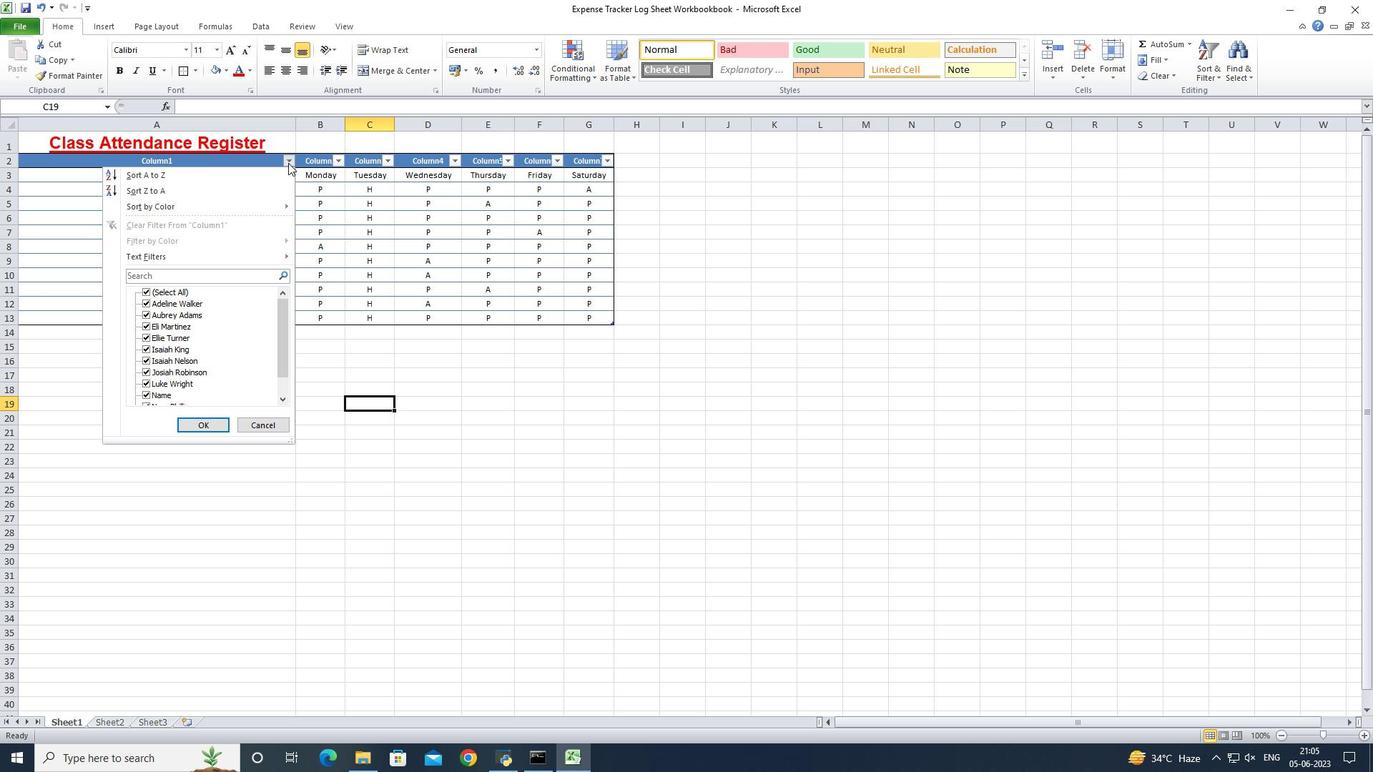 
Action: Mouse pressed left at (287, 162)
Screenshot: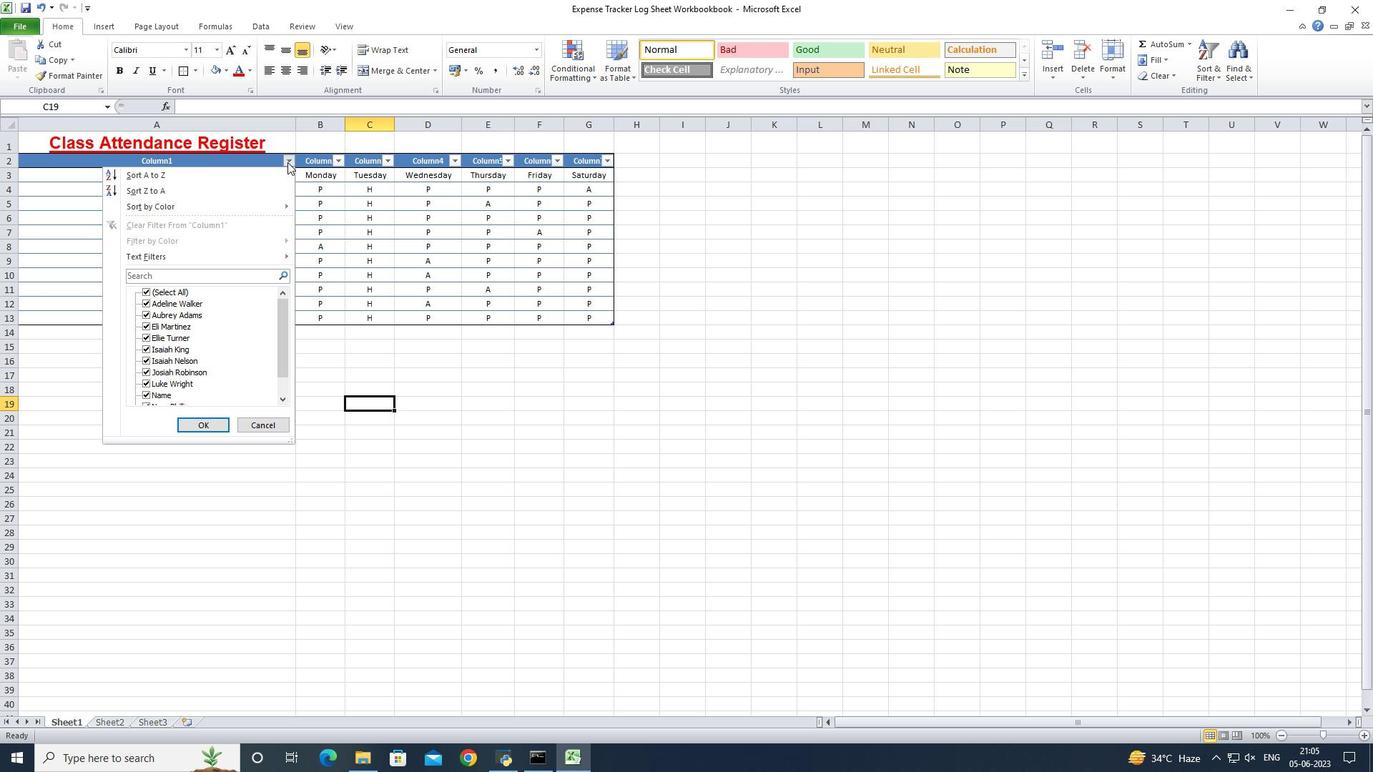 
Action: Mouse moved to (277, 196)
Screenshot: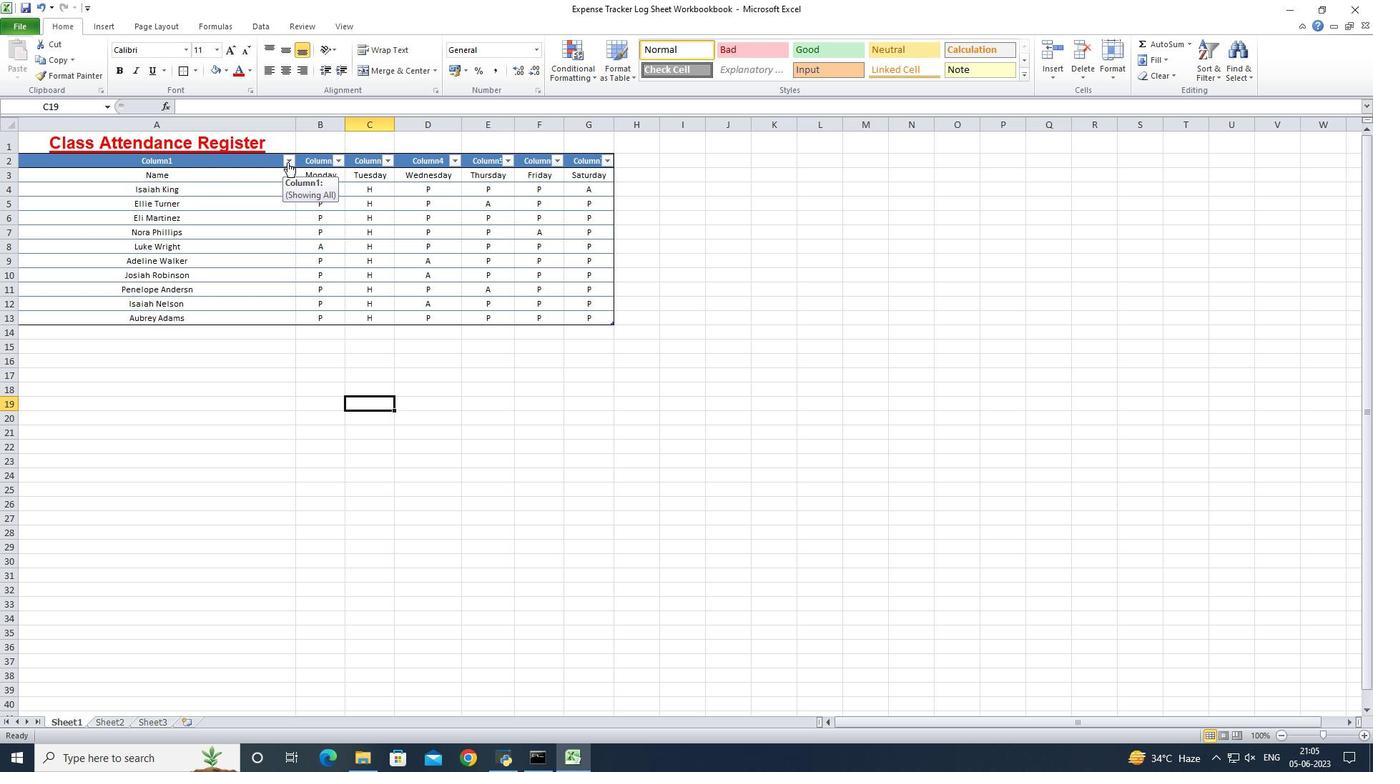 
